 Task: Add Yogi Tea Organic Stomach Ease to the cart.
Action: Mouse pressed left at (18, 92)
Screenshot: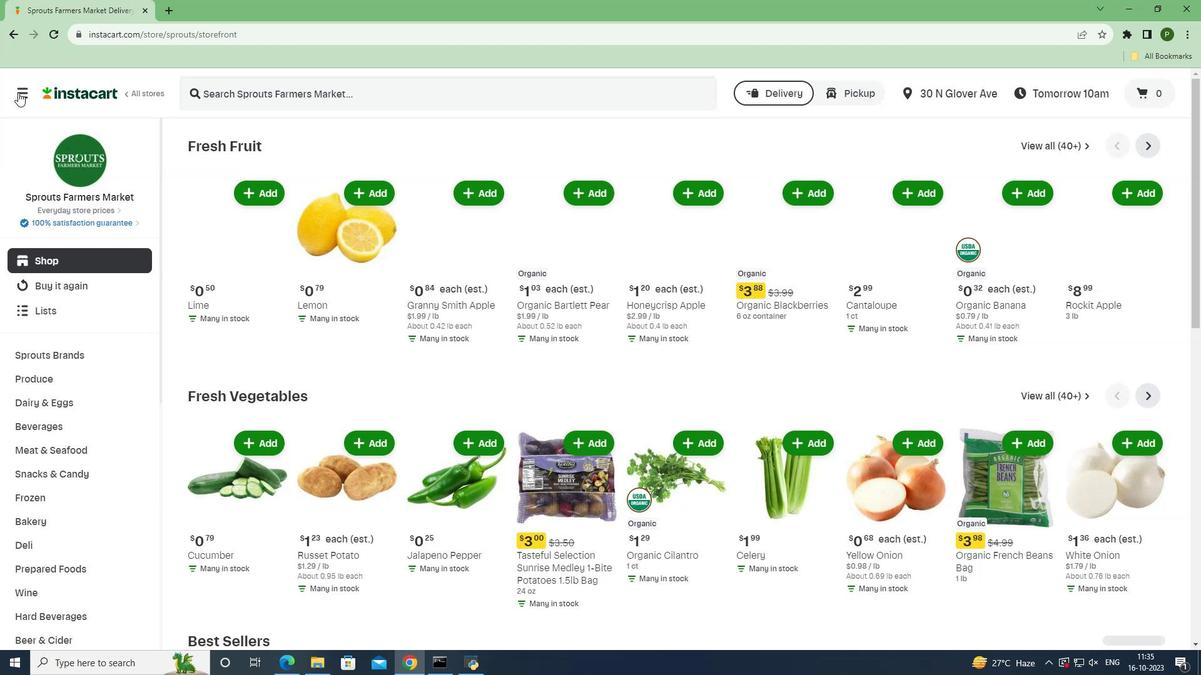 
Action: Mouse moved to (27, 337)
Screenshot: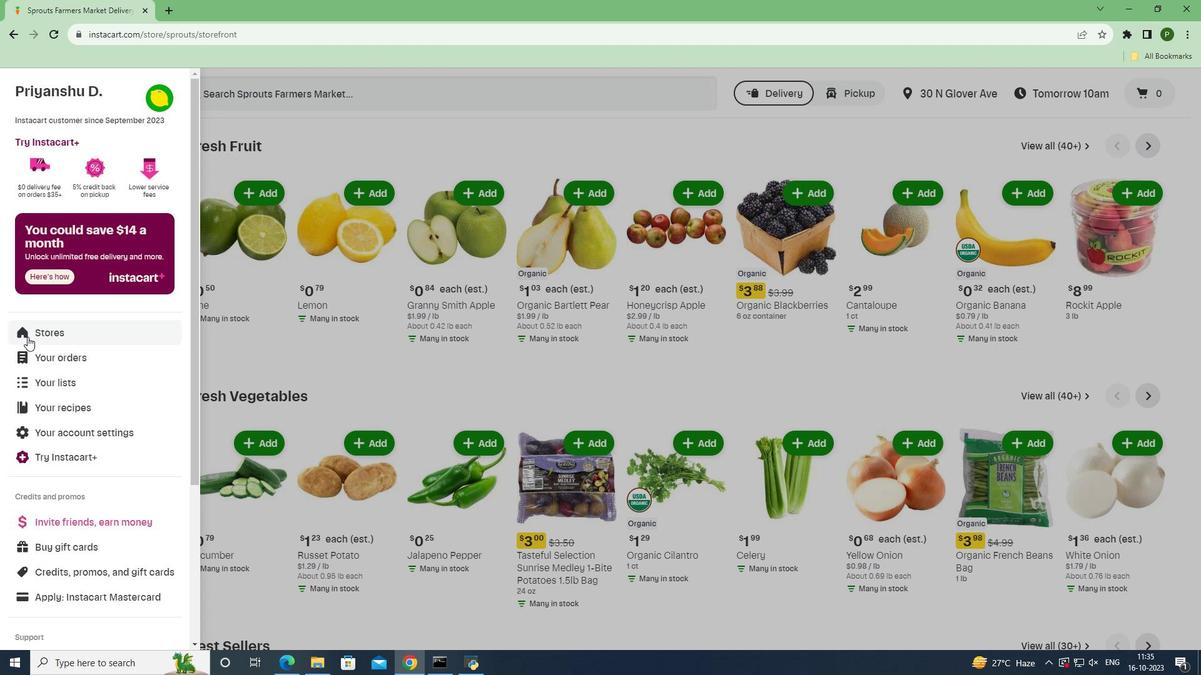 
Action: Mouse pressed left at (27, 337)
Screenshot: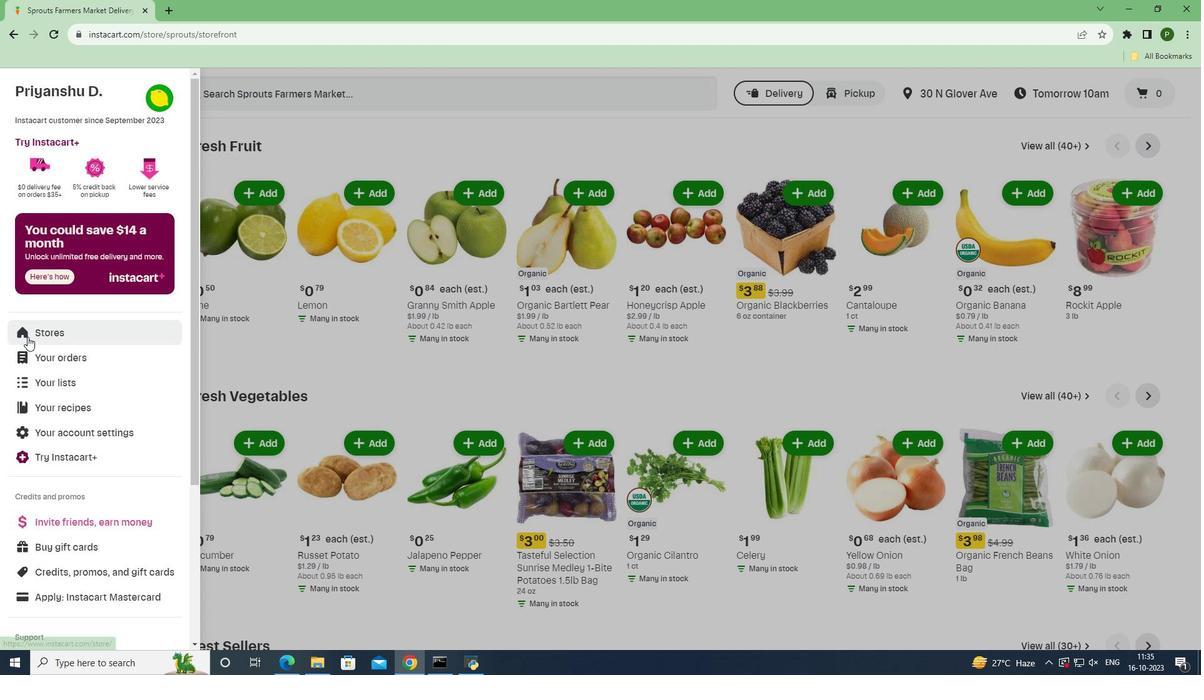 
Action: Mouse moved to (285, 157)
Screenshot: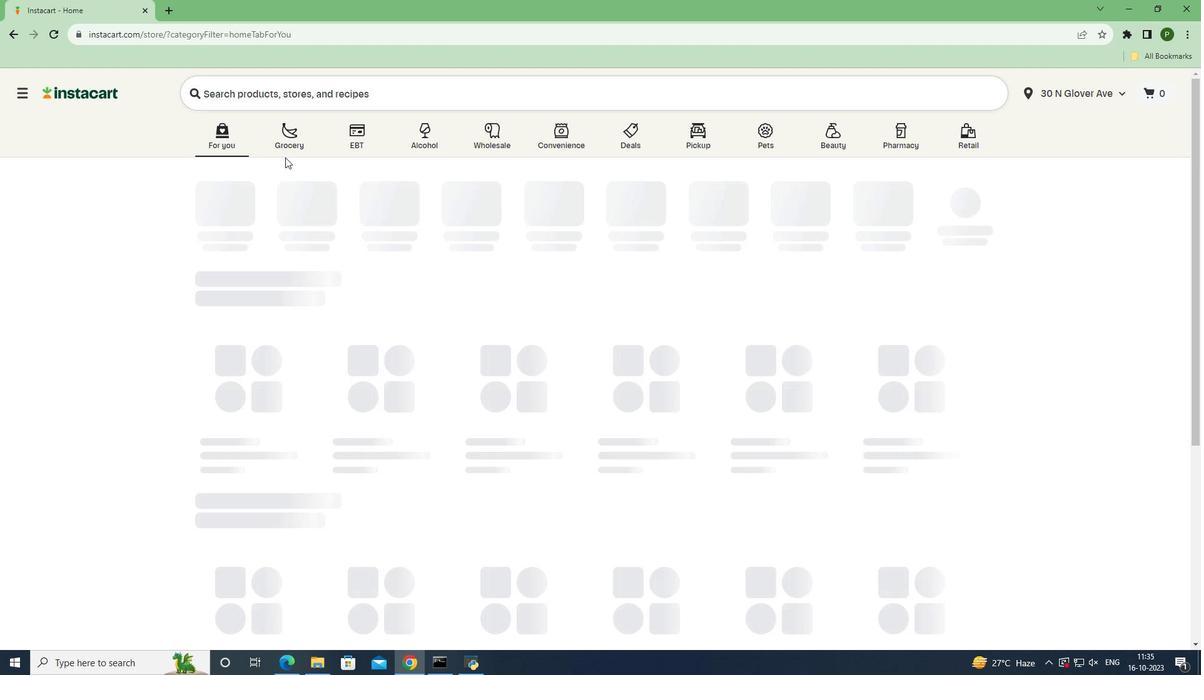 
Action: Mouse pressed left at (285, 157)
Screenshot: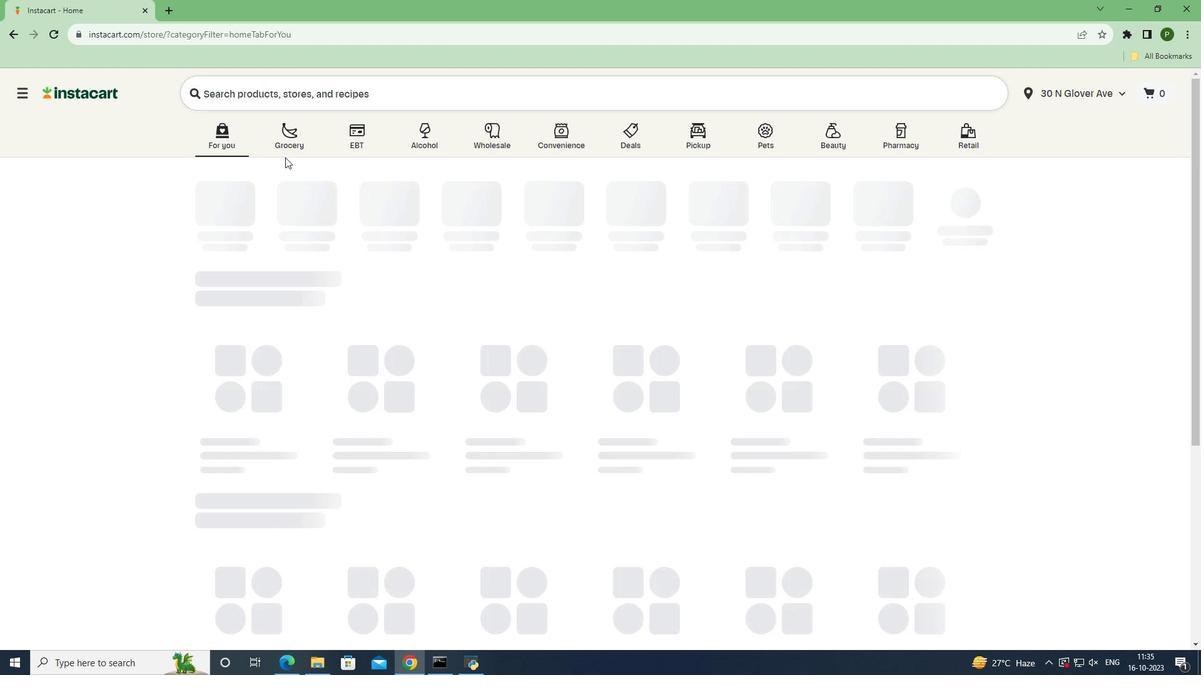 
Action: Mouse moved to (284, 153)
Screenshot: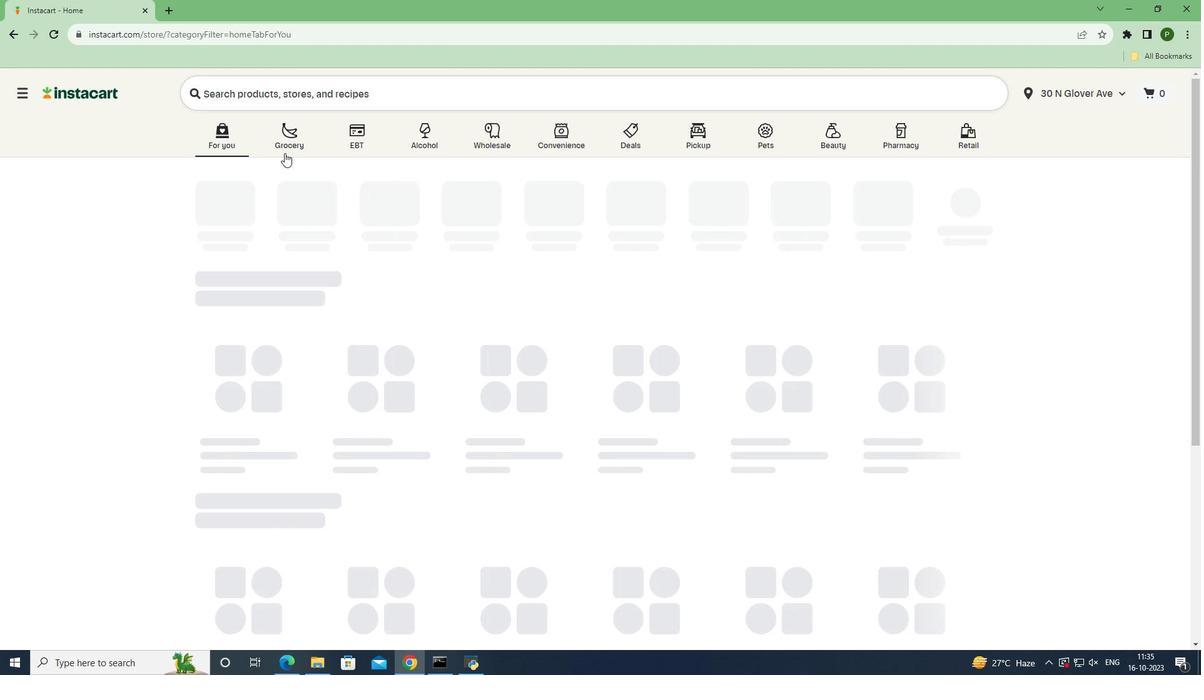 
Action: Mouse pressed left at (284, 153)
Screenshot: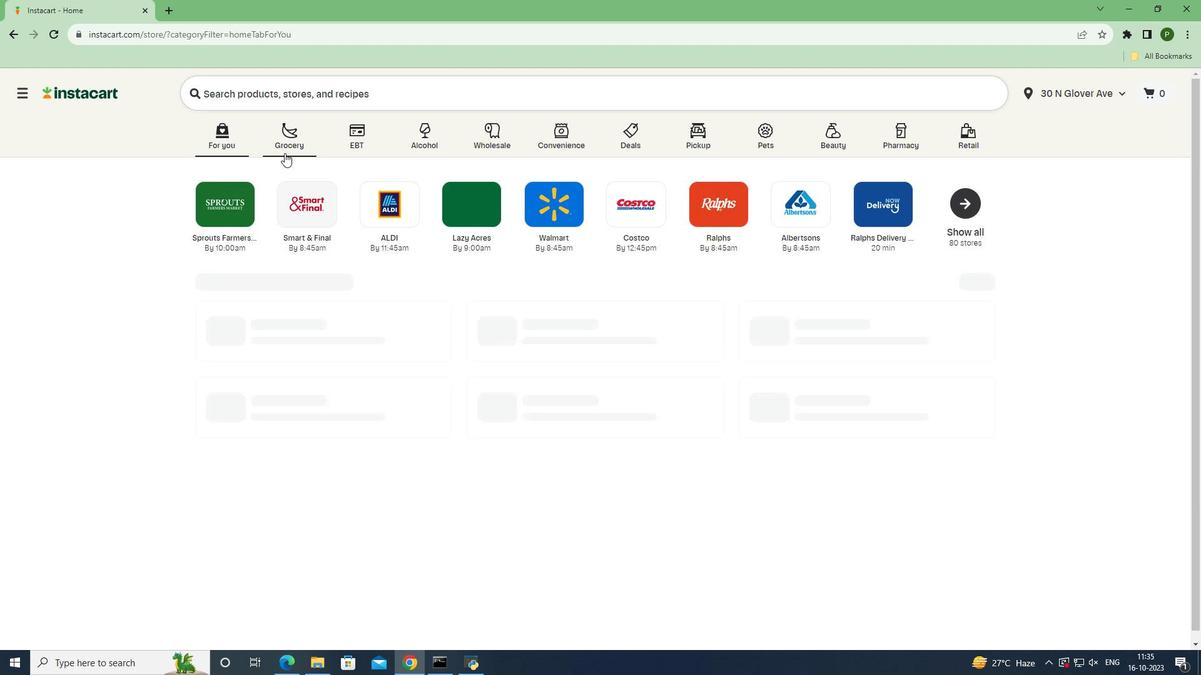 
Action: Mouse moved to (776, 289)
Screenshot: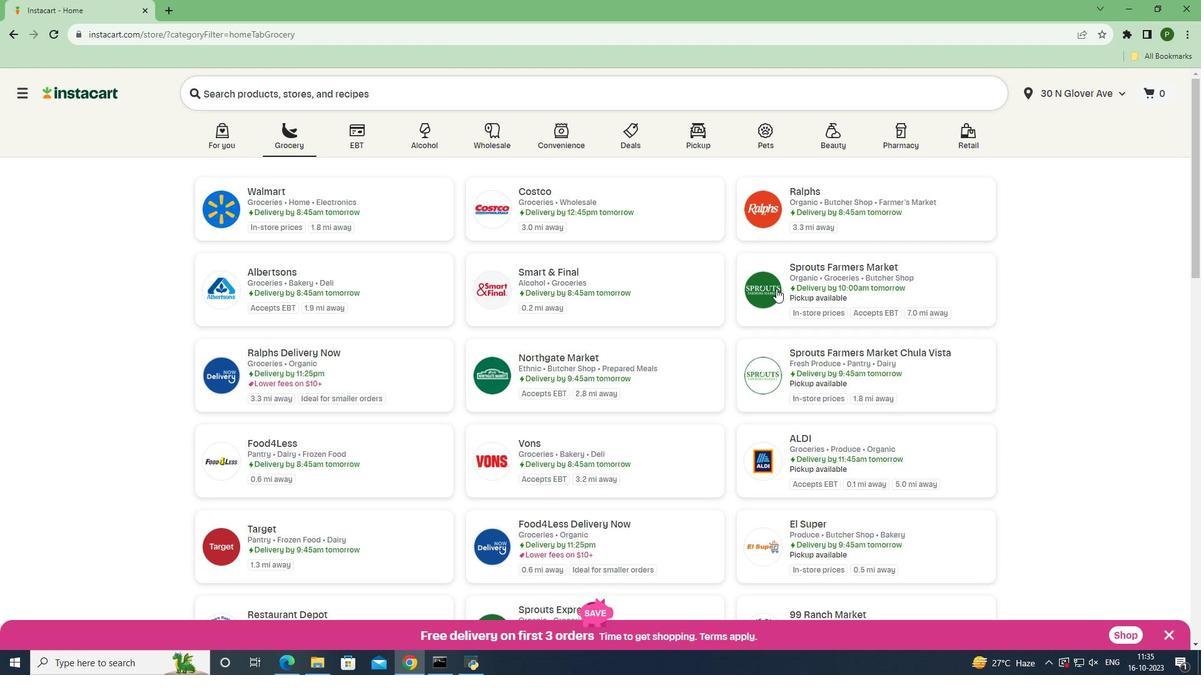 
Action: Mouse pressed left at (776, 289)
Screenshot: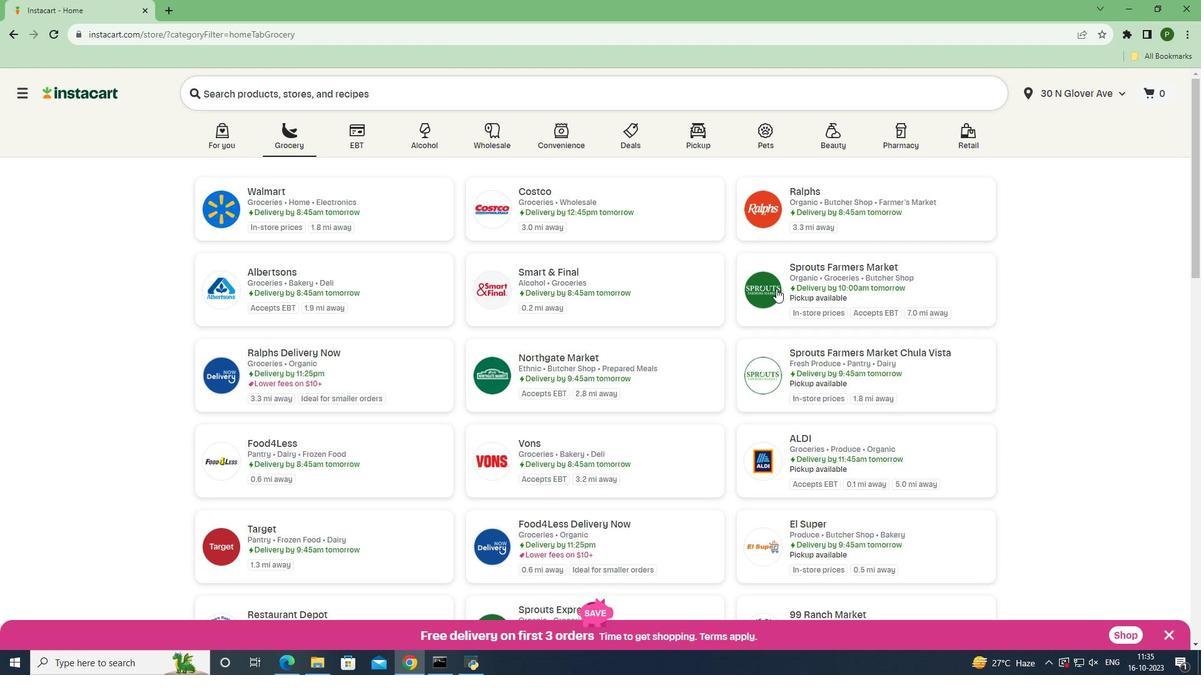 
Action: Mouse moved to (67, 424)
Screenshot: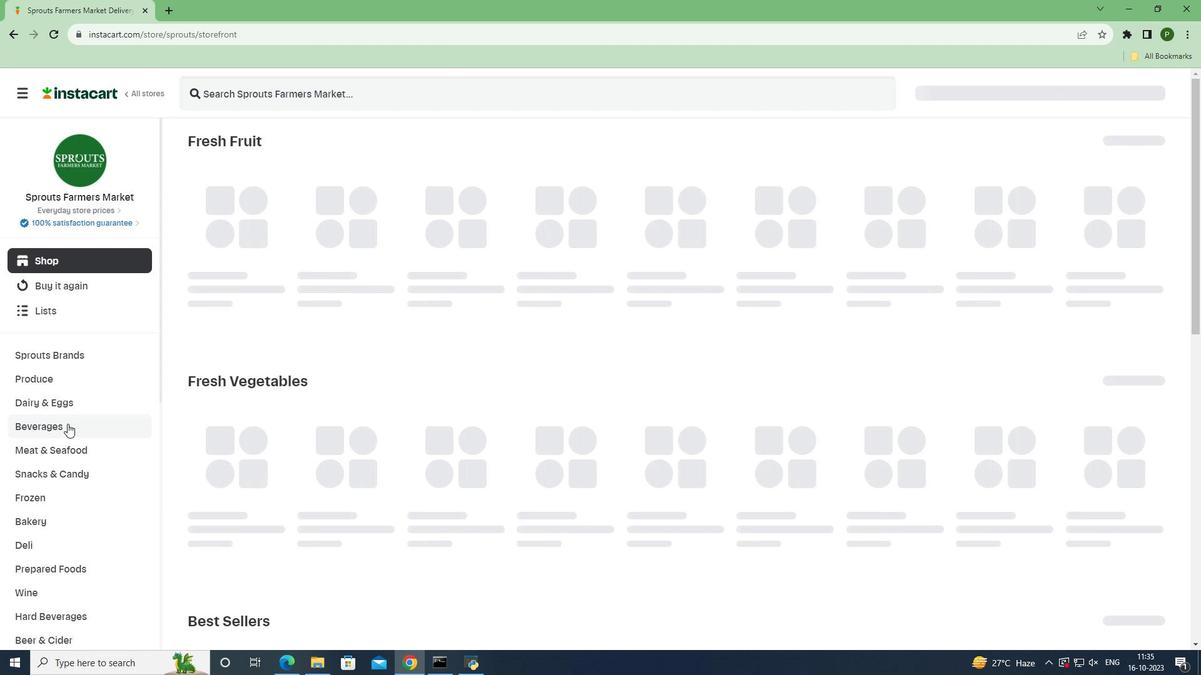 
Action: Mouse pressed left at (67, 424)
Screenshot: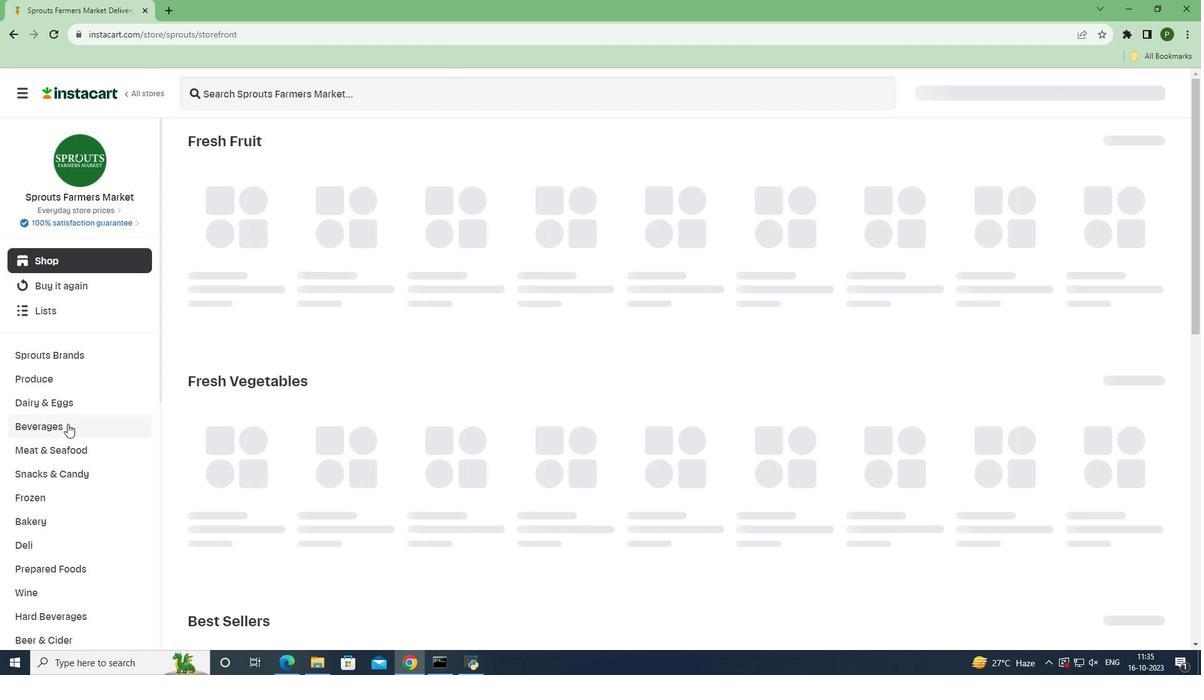 
Action: Mouse moved to (1087, 172)
Screenshot: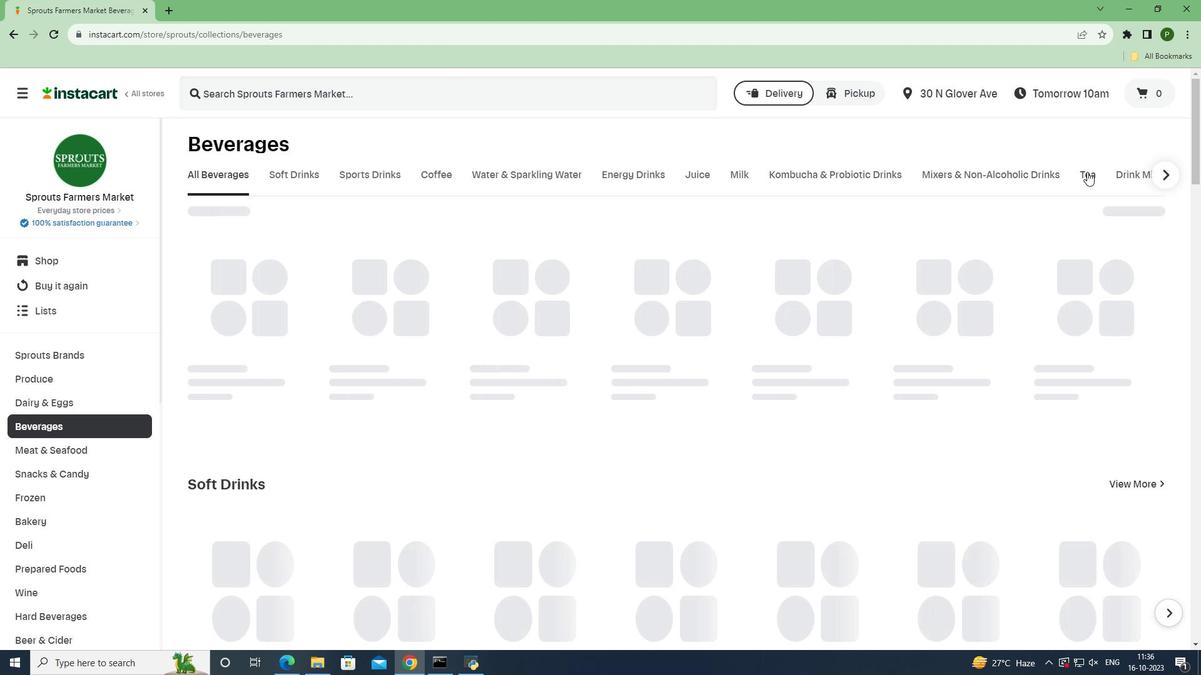 
Action: Mouse pressed left at (1087, 172)
Screenshot: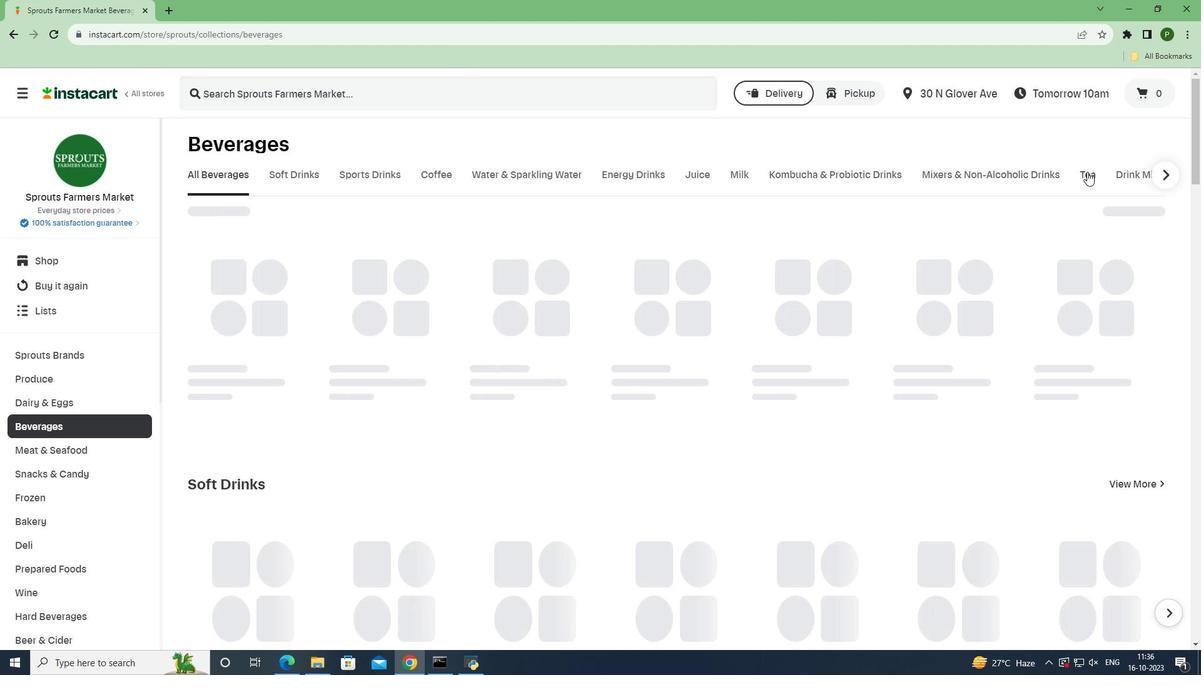 
Action: Mouse moved to (504, 107)
Screenshot: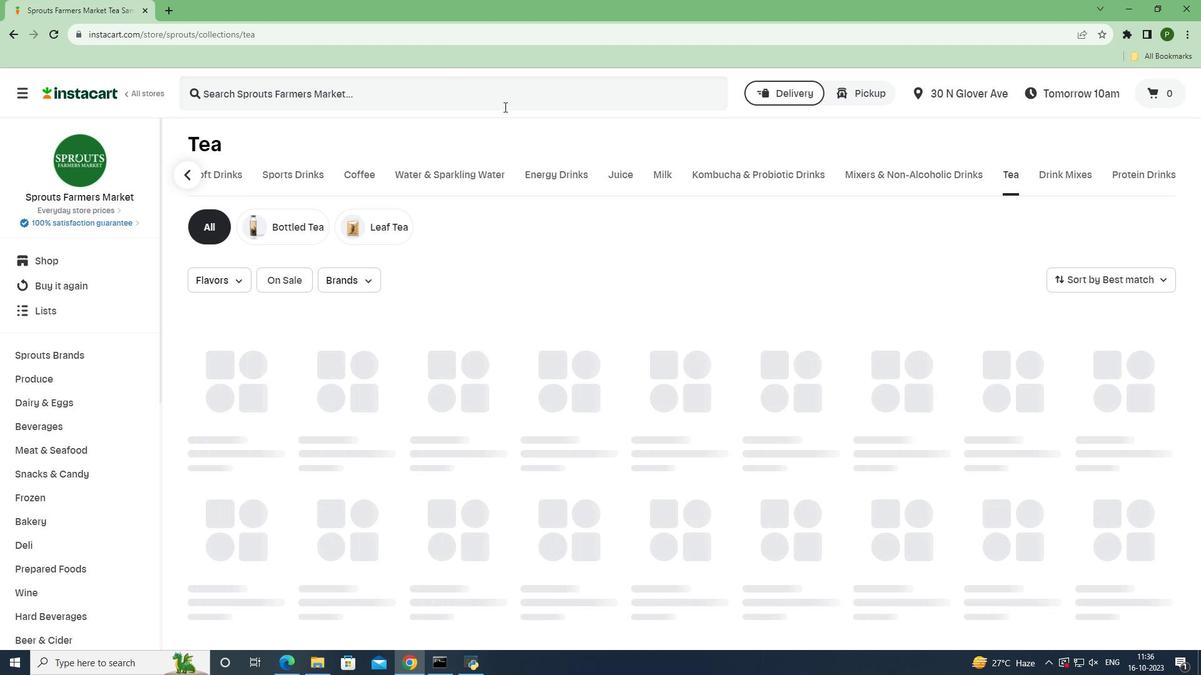 
Action: Mouse pressed left at (504, 107)
Screenshot: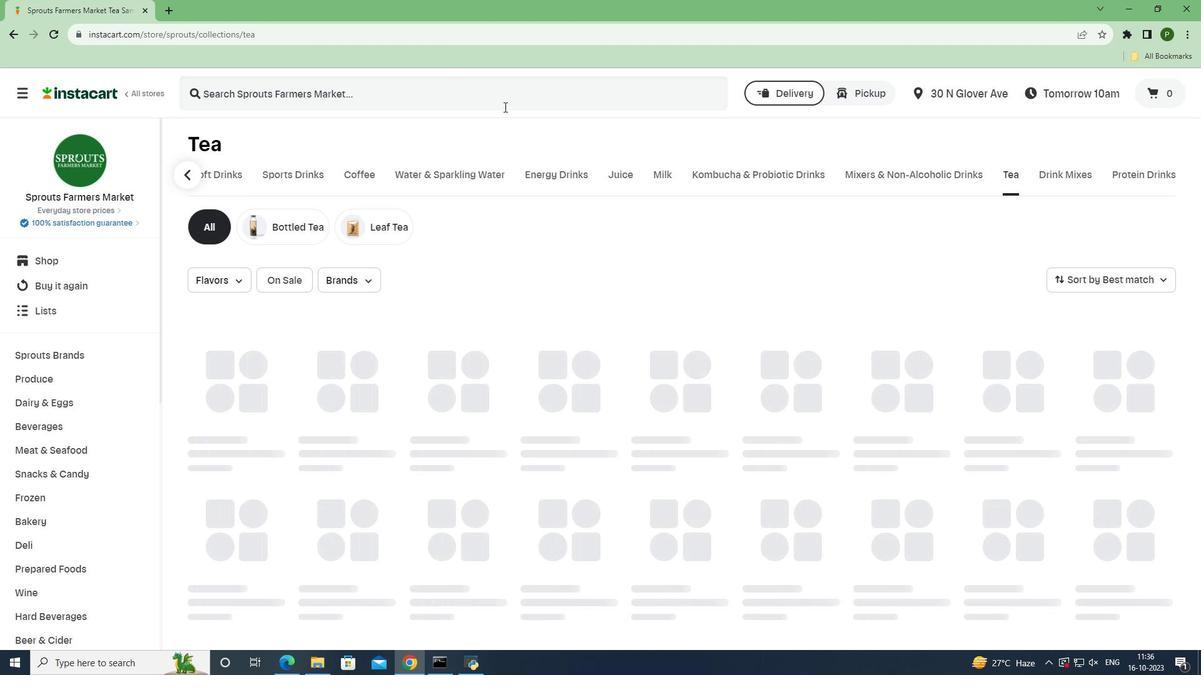 
Action: Key pressed <Key.caps_lock>Y<Key.caps_lock>ogi<Key.space><Key.caps_lock>T<Key.caps_lock>ea<Key.space><Key.caps_lock>O<Key.caps_lock>rganic<Key.space><Key.caps_lock>S<Key.caps_lock>tomach<Key.space><Key.caps_lock>E<Key.caps_lock>s<Key.backspace>ase<Key.space><Key.enter>
Screenshot: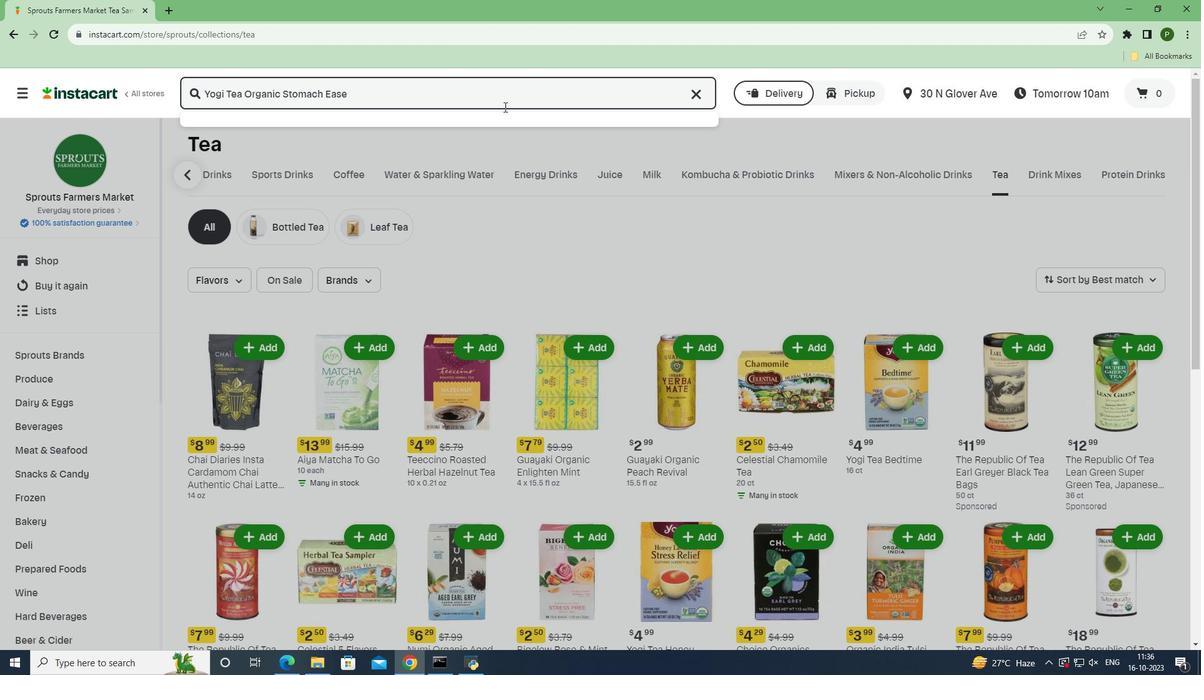 
Action: Mouse moved to (750, 219)
Screenshot: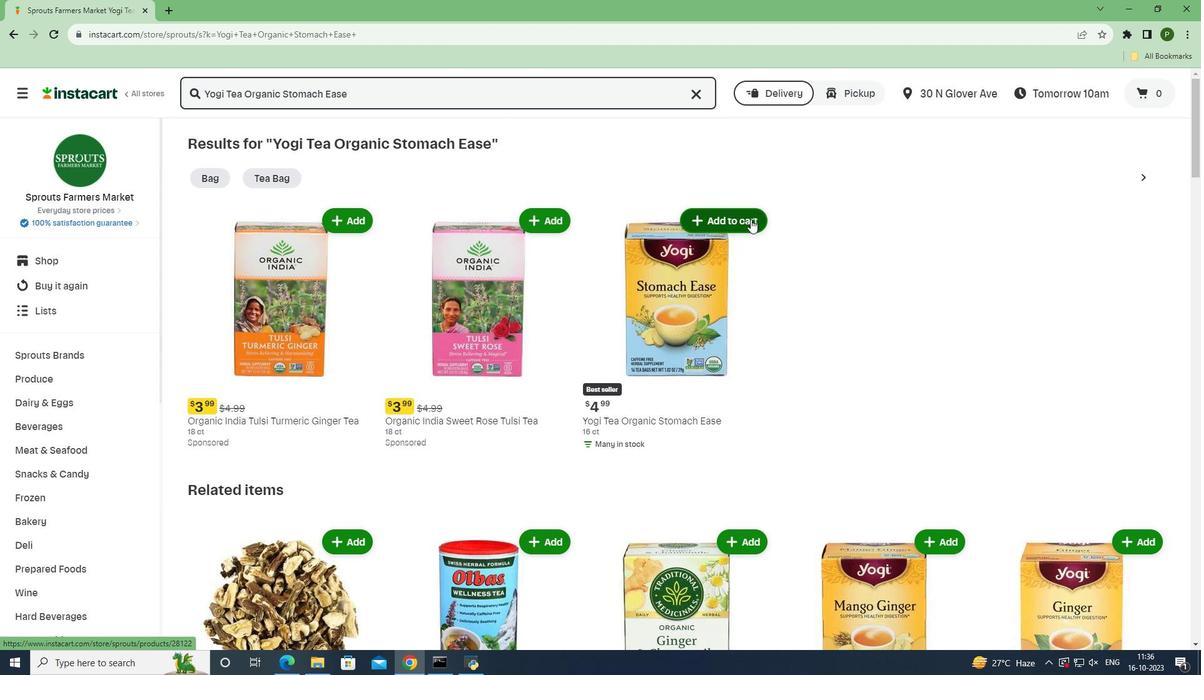 
Action: Mouse pressed left at (750, 219)
Screenshot: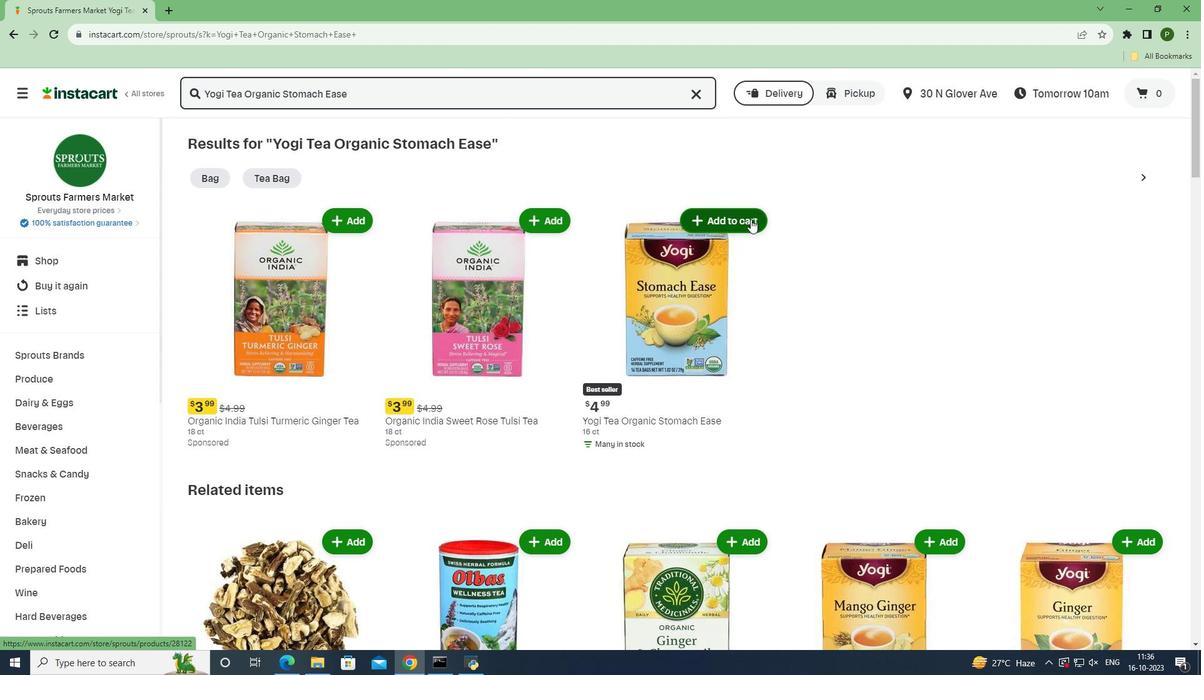 
Action: Mouse moved to (791, 321)
Screenshot: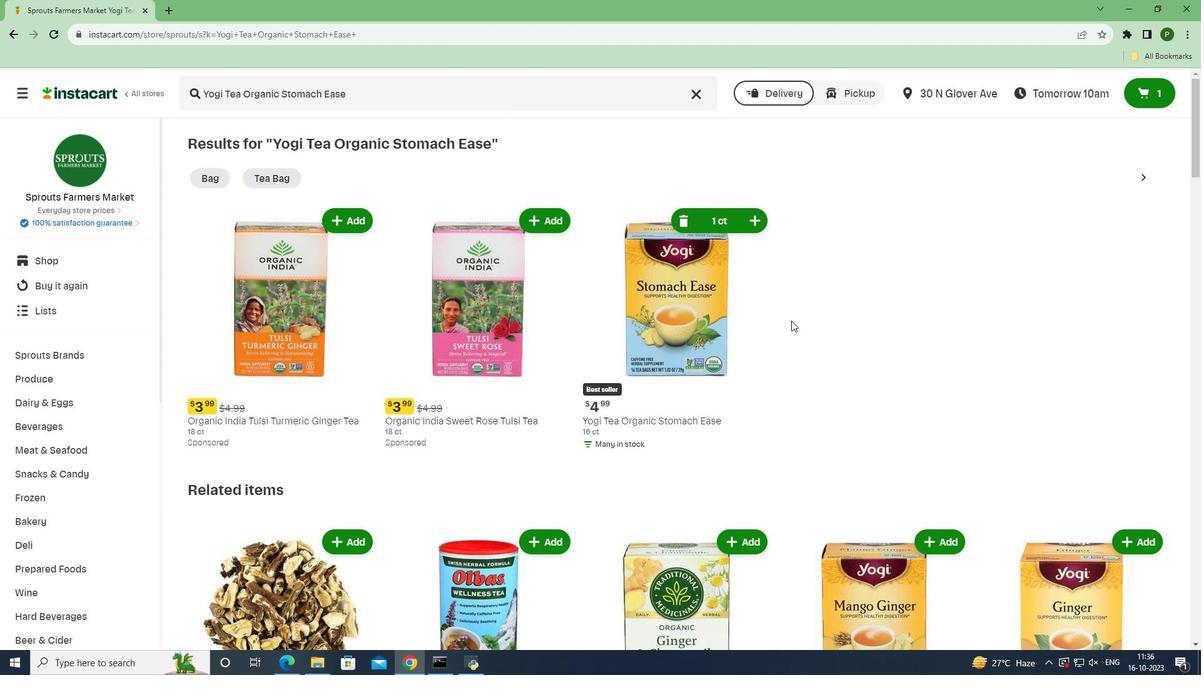 
